 Task: Enable notify network if mentioned in news option
Action: Mouse moved to (694, 76)
Screenshot: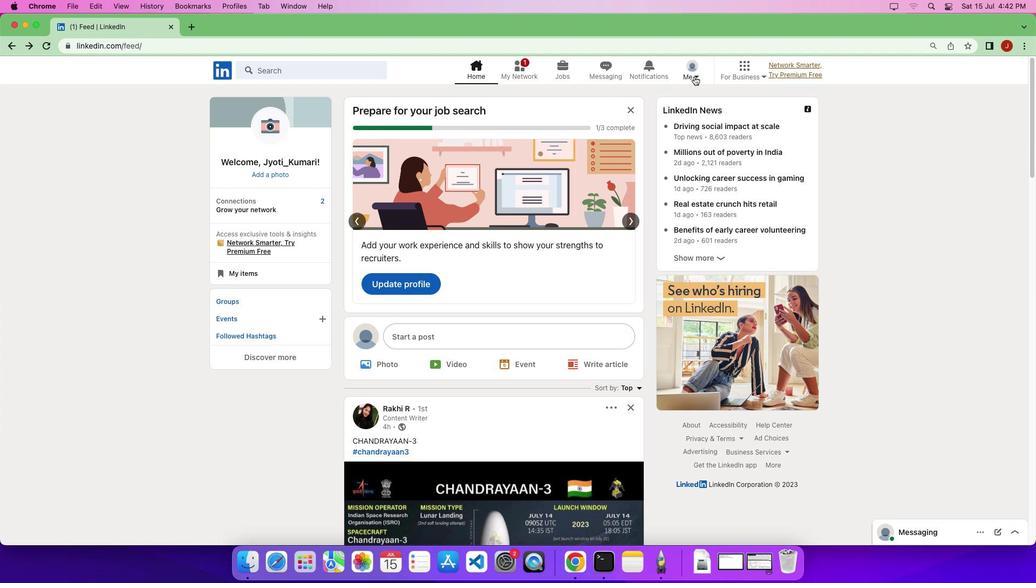 
Action: Mouse pressed left at (694, 76)
Screenshot: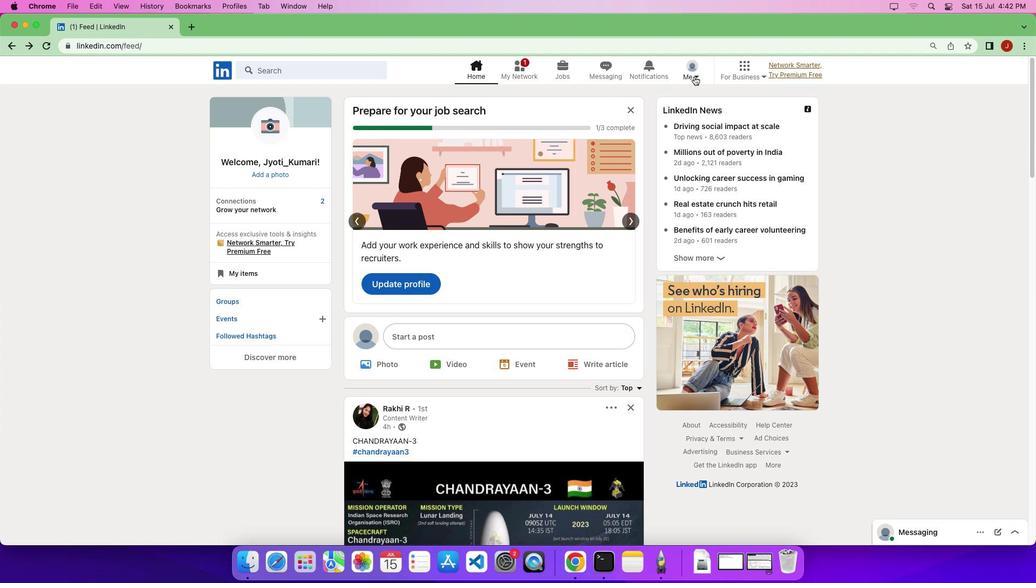 
Action: Mouse pressed left at (694, 76)
Screenshot: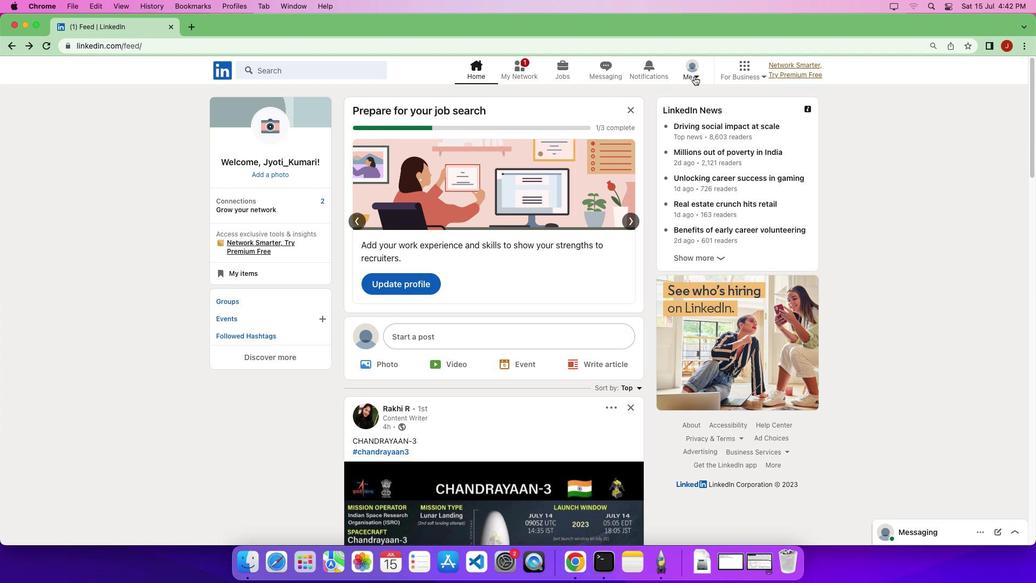 
Action: Mouse pressed left at (694, 76)
Screenshot: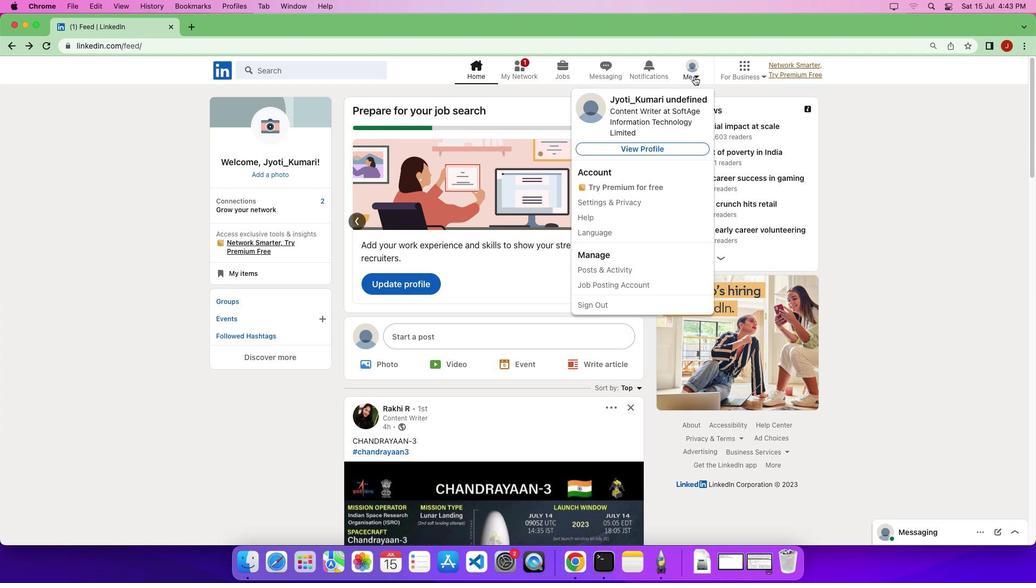 
Action: Mouse moved to (621, 201)
Screenshot: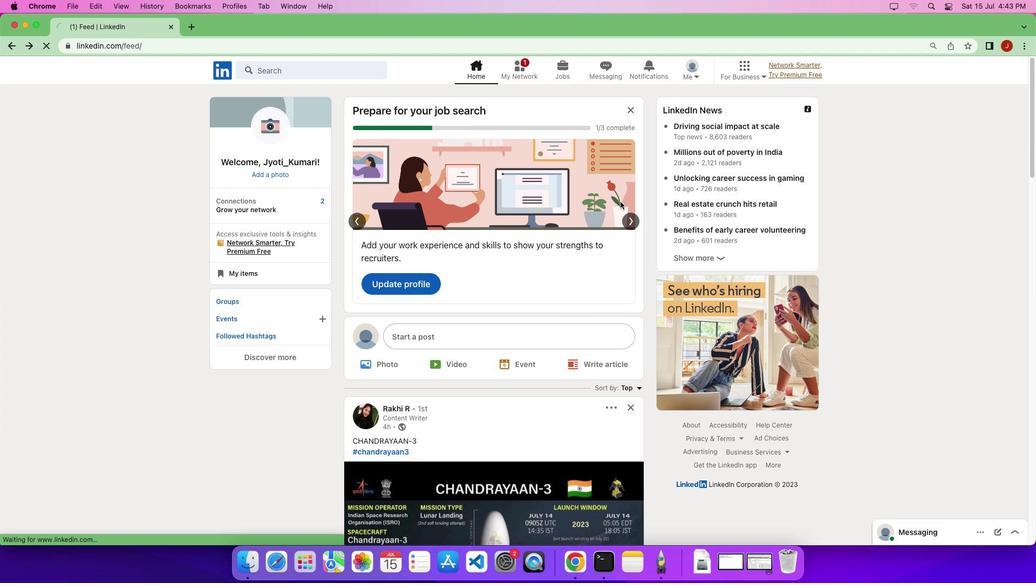 
Action: Mouse pressed left at (621, 201)
Screenshot: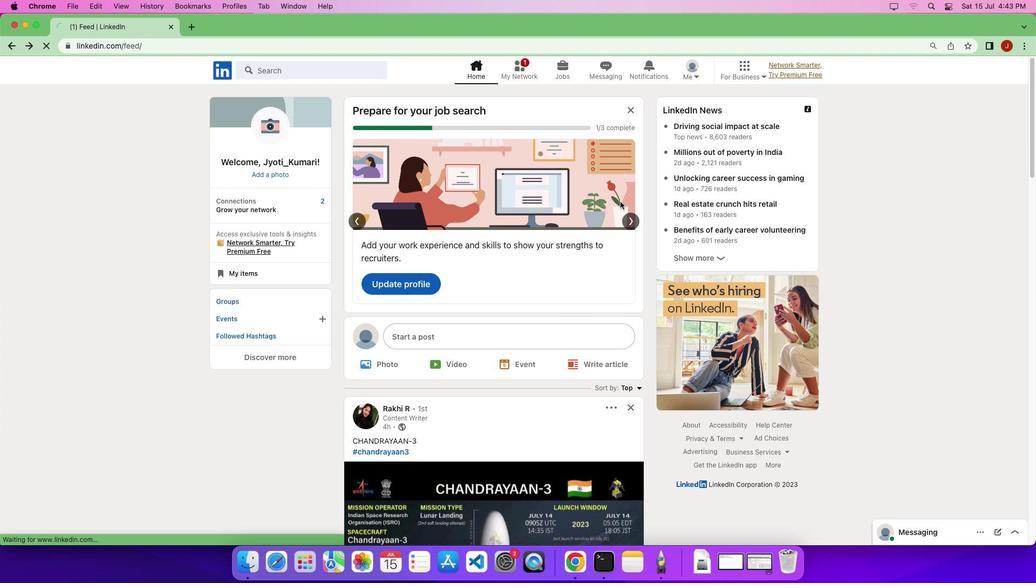 
Action: Mouse moved to (55, 233)
Screenshot: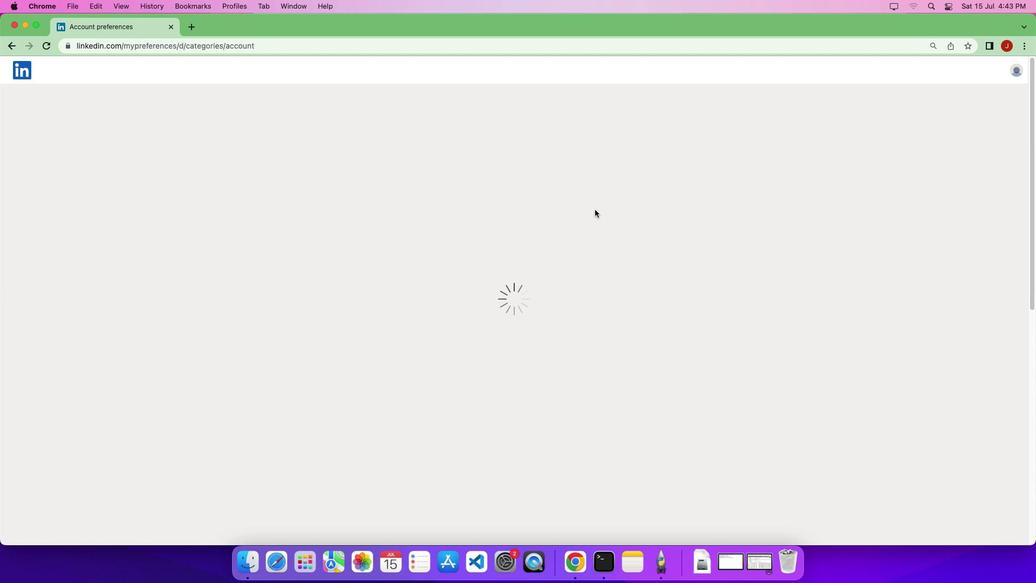
Action: Mouse pressed left at (55, 233)
Screenshot: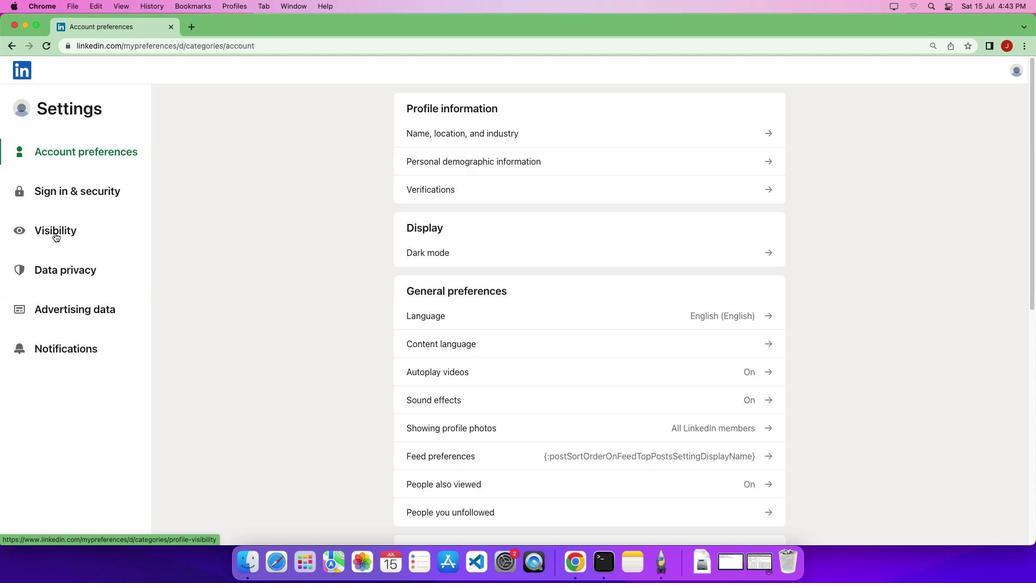 
Action: Mouse moved to (55, 233)
Screenshot: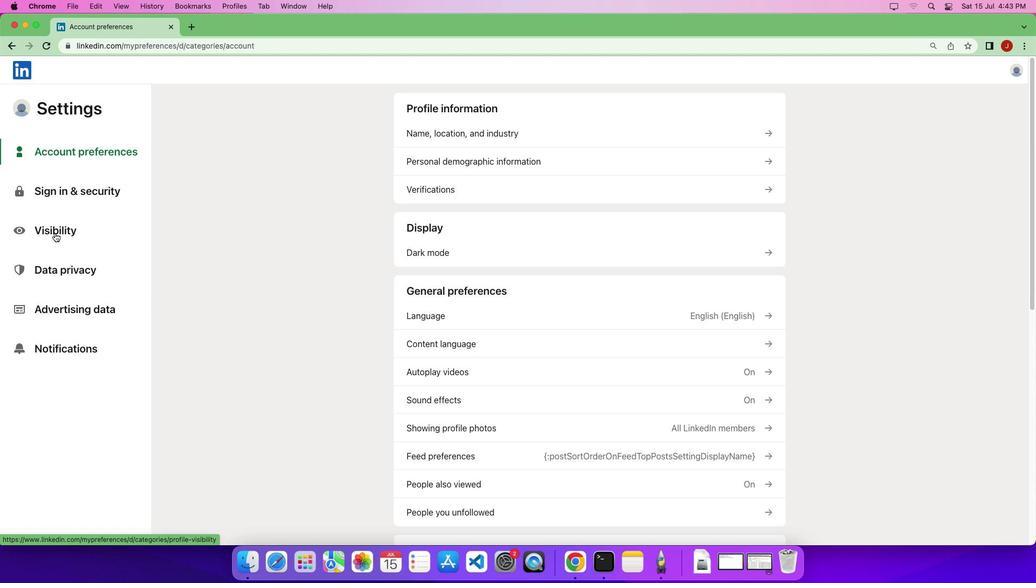 
Action: Mouse pressed left at (55, 233)
Screenshot: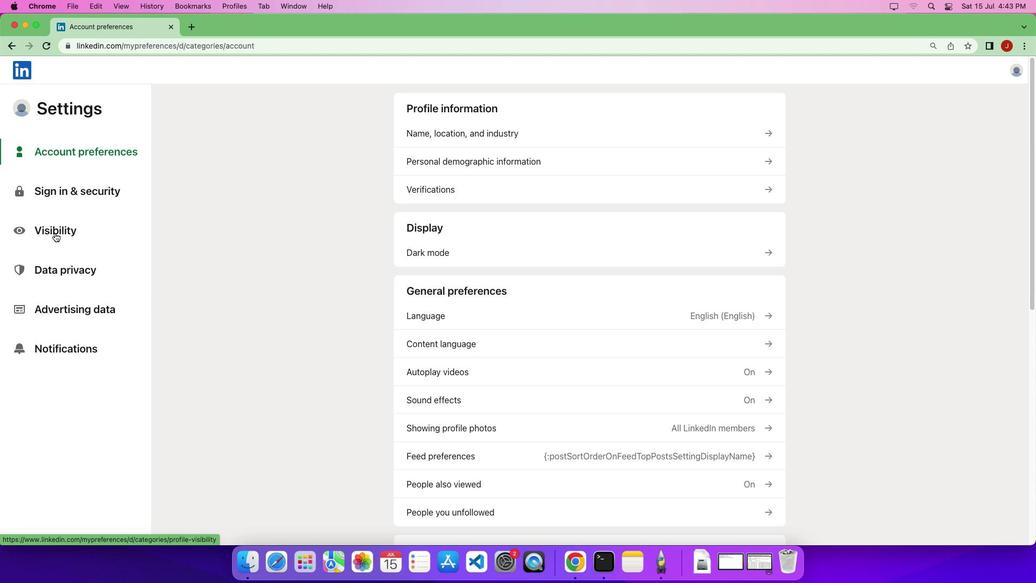 
Action: Mouse moved to (536, 461)
Screenshot: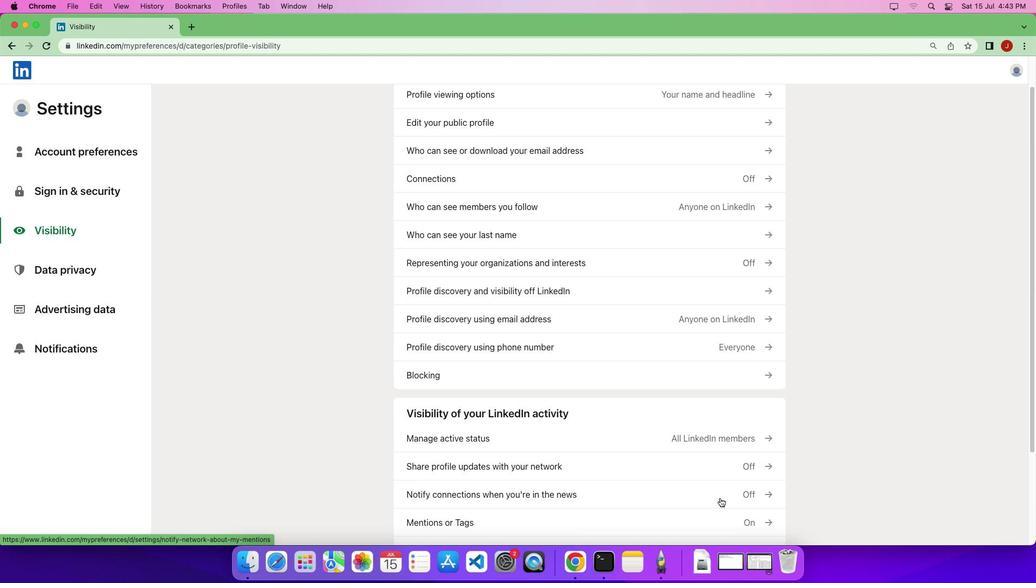 
Action: Mouse scrolled (536, 461) with delta (0, 0)
Screenshot: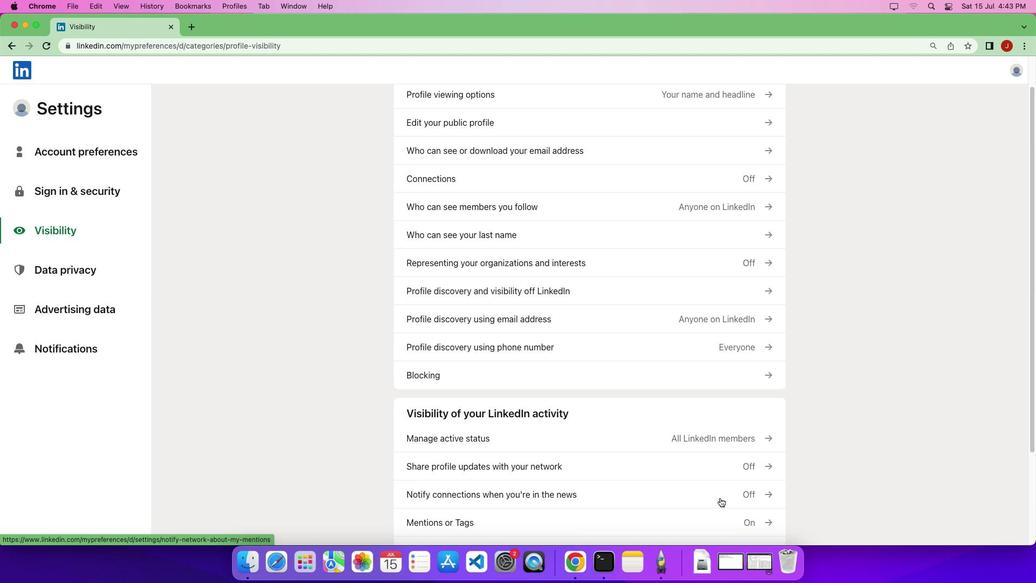 
Action: Mouse scrolled (536, 461) with delta (0, 0)
Screenshot: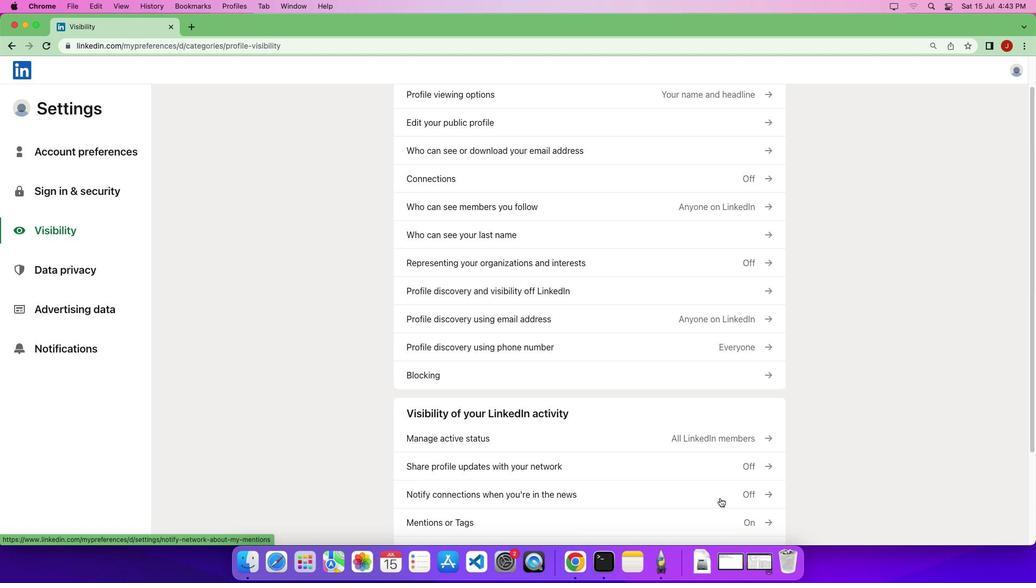 
Action: Mouse moved to (749, 494)
Screenshot: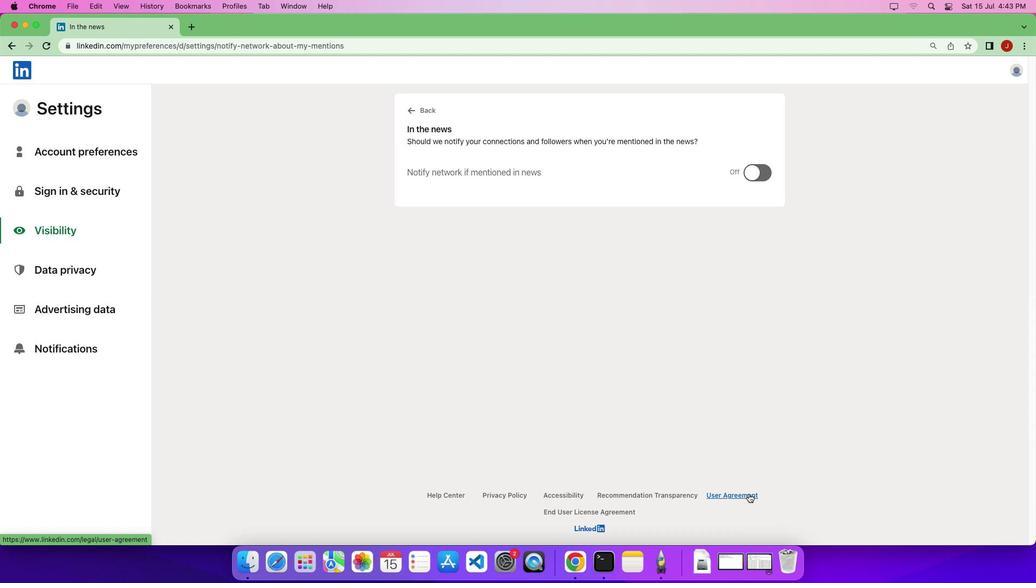 
Action: Mouse pressed left at (749, 494)
Screenshot: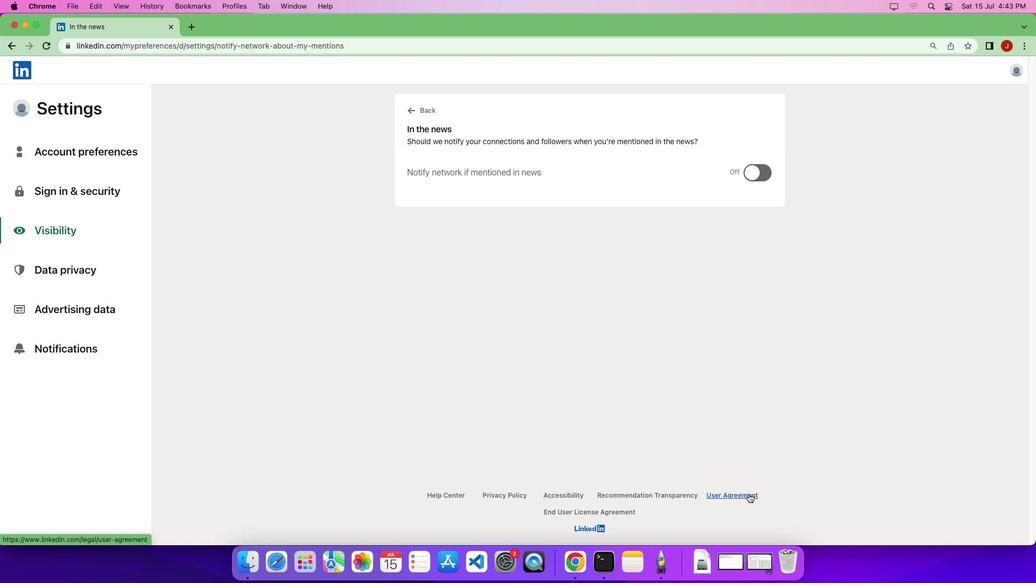 
Action: Mouse moved to (767, 176)
Screenshot: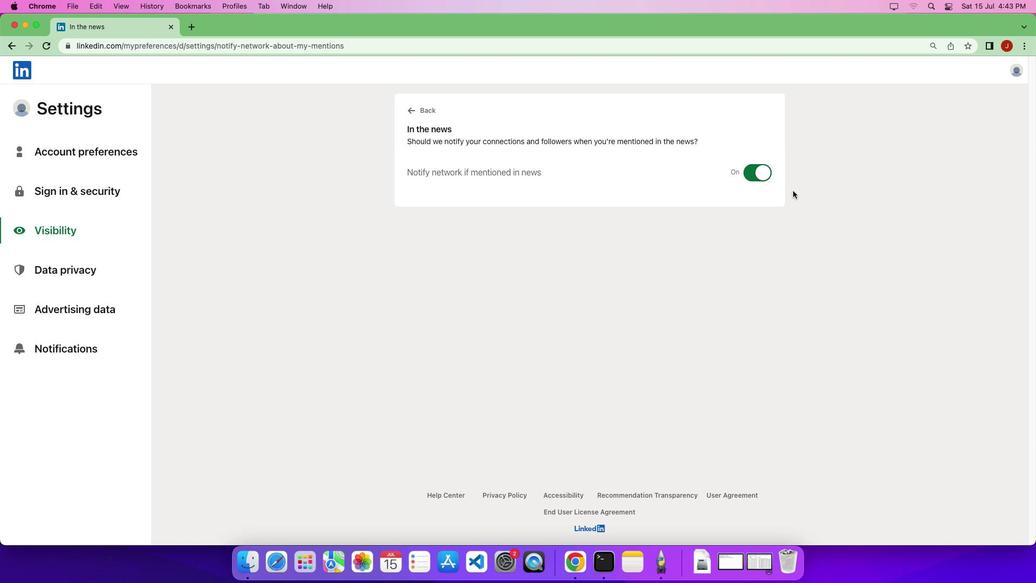 
Action: Mouse pressed left at (767, 176)
Screenshot: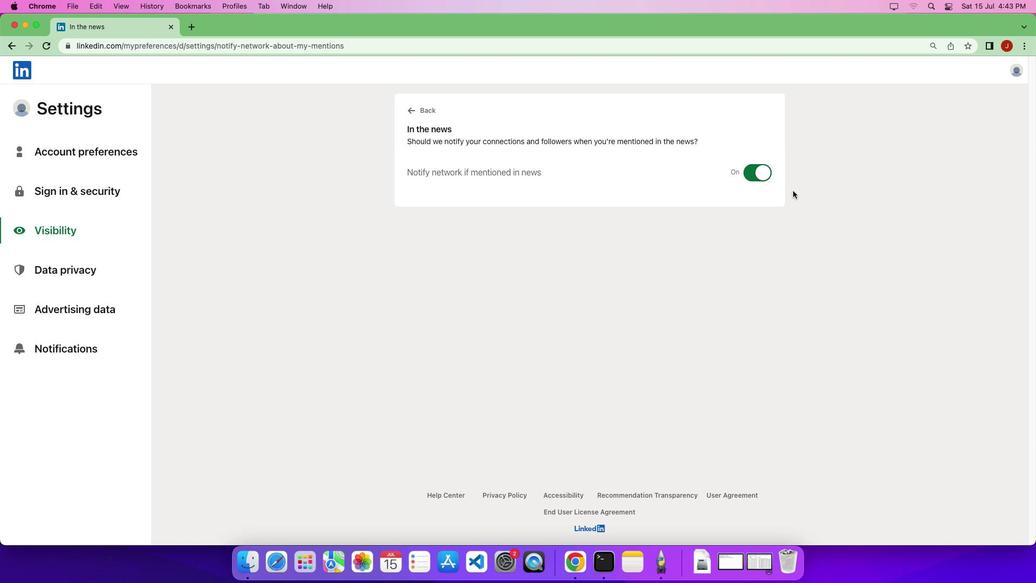 
Action: Mouse moved to (793, 190)
Screenshot: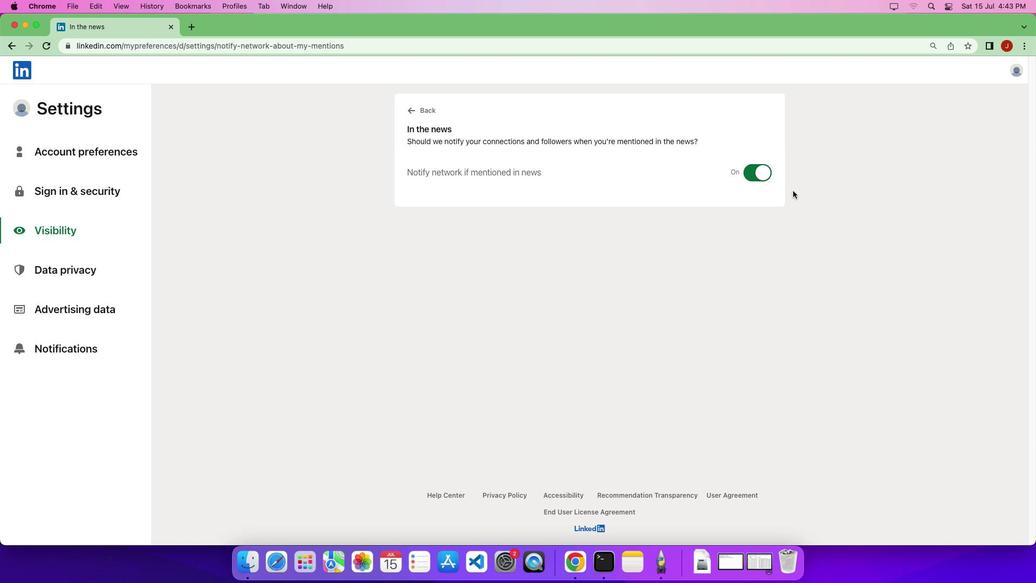
